 Task: Add Kind Dark Chocolate Whole Grain Clusters to the cart.
Action: Mouse moved to (26, 75)
Screenshot: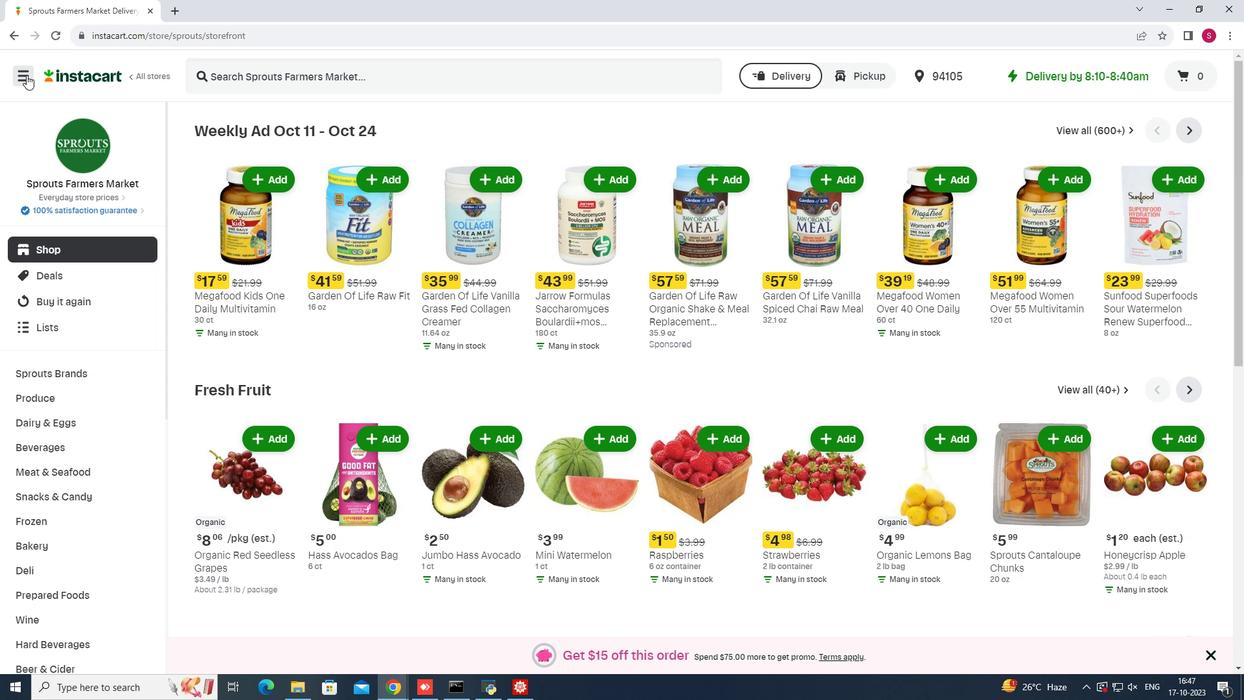 
Action: Mouse pressed left at (26, 75)
Screenshot: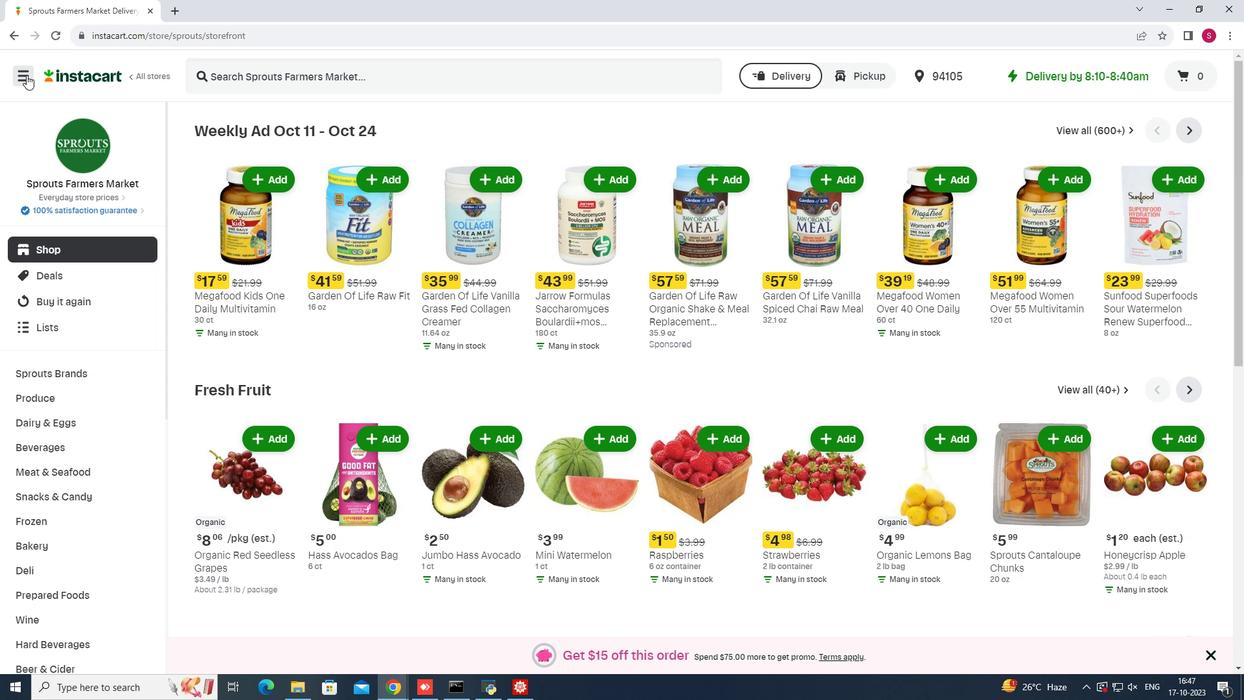 
Action: Mouse moved to (62, 339)
Screenshot: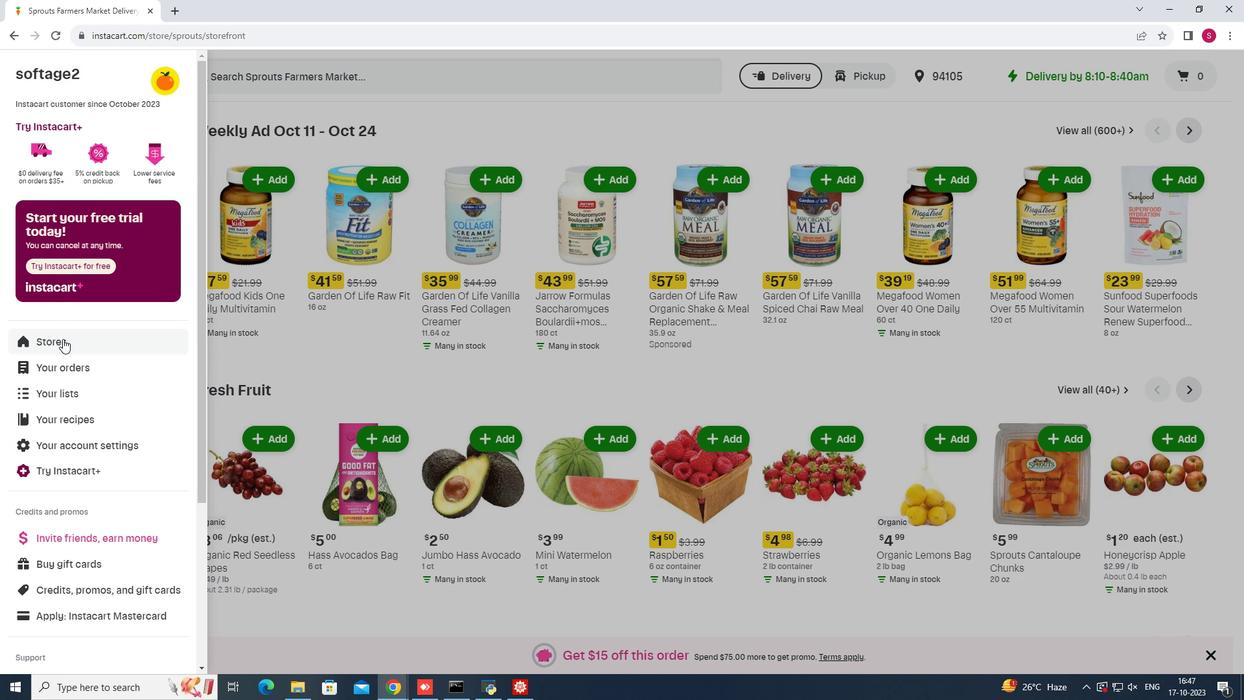
Action: Mouse pressed left at (62, 339)
Screenshot: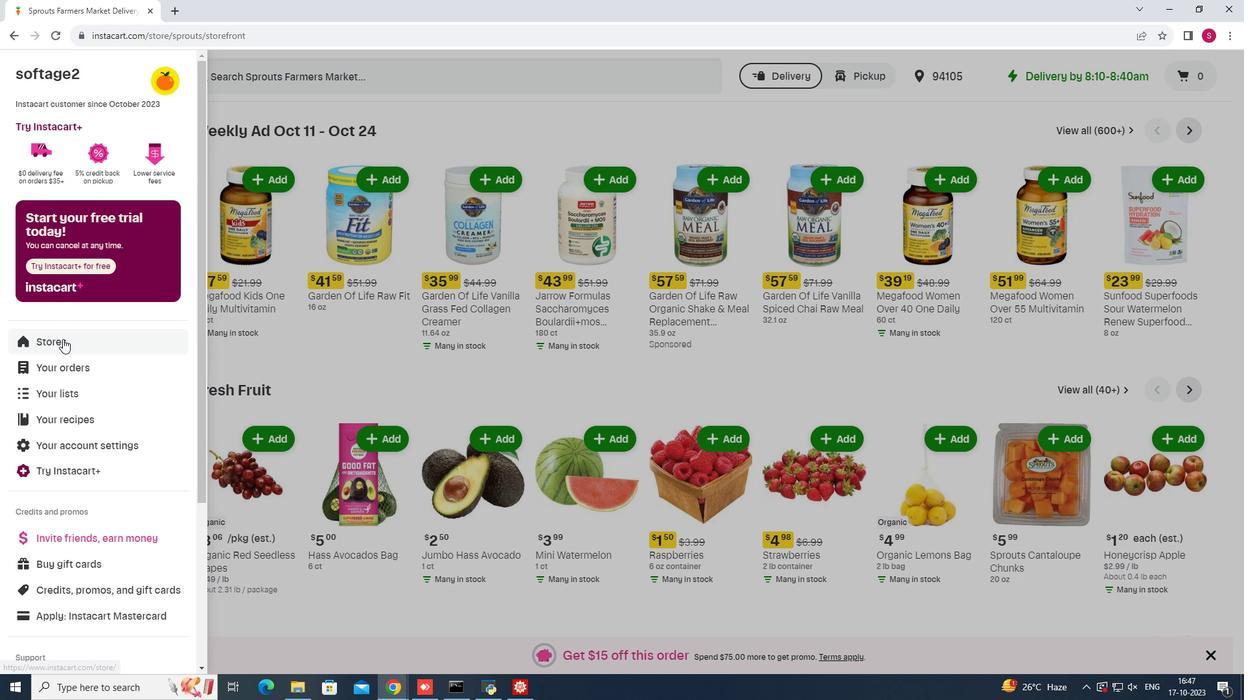 
Action: Mouse moved to (300, 119)
Screenshot: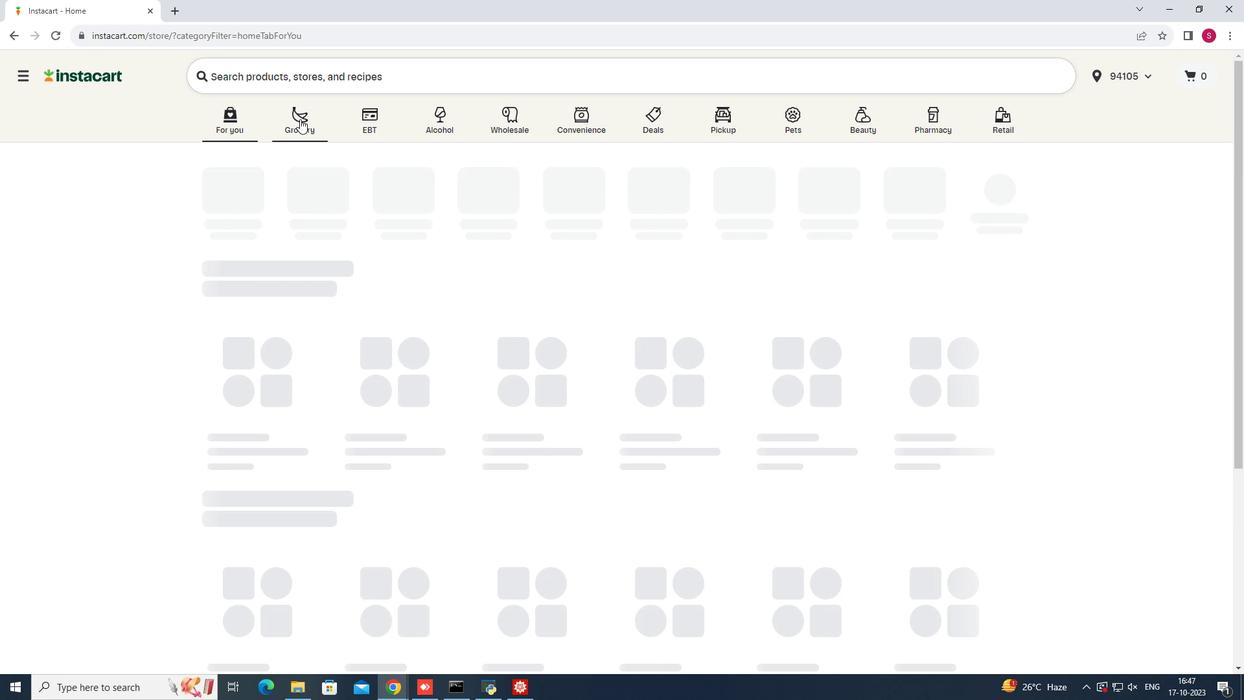 
Action: Mouse pressed left at (300, 119)
Screenshot: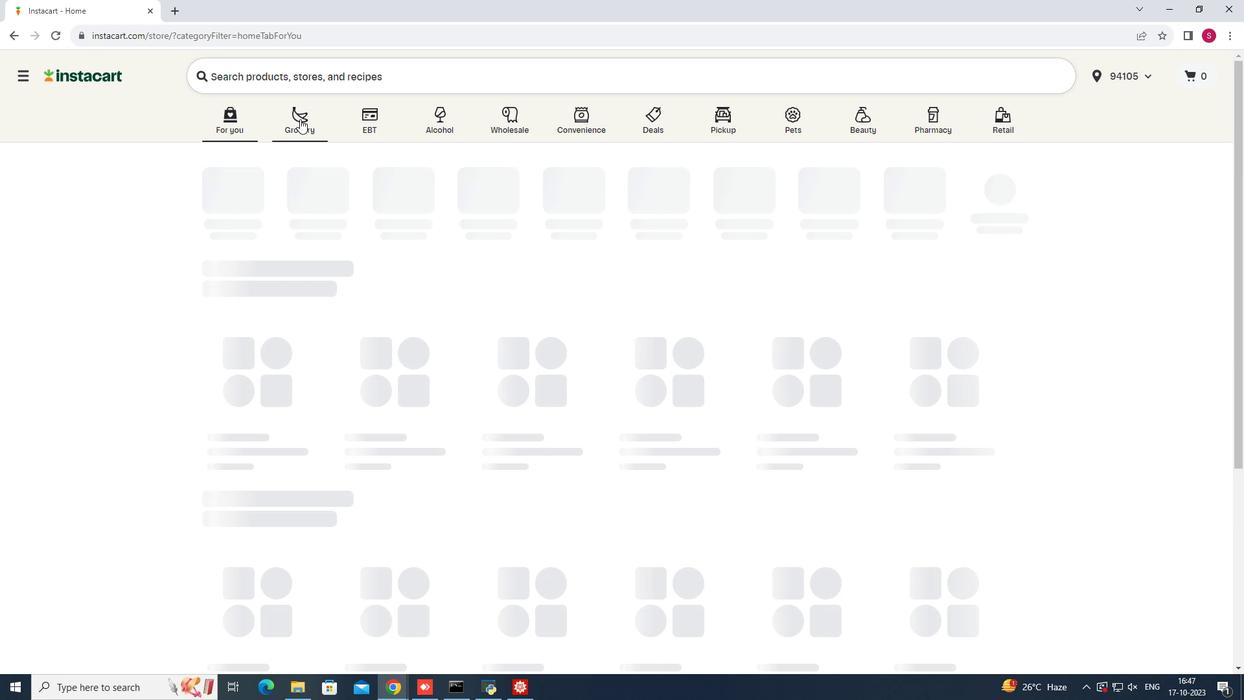 
Action: Mouse moved to (910, 177)
Screenshot: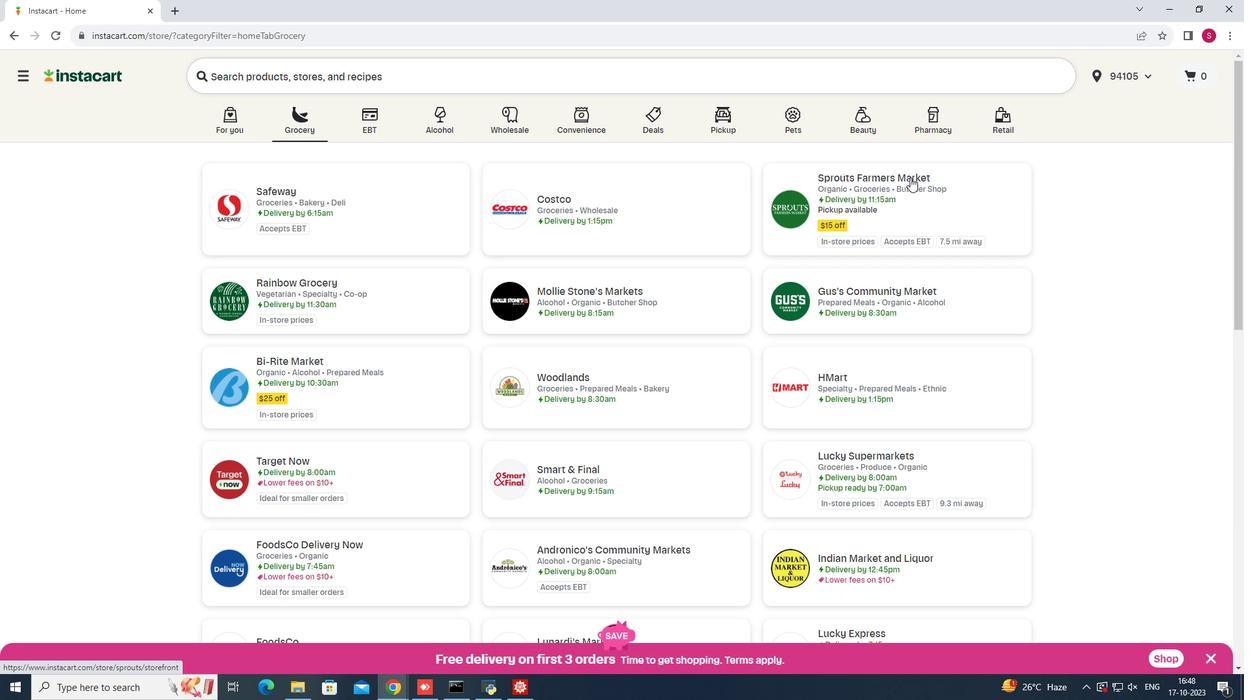 
Action: Mouse pressed left at (910, 177)
Screenshot: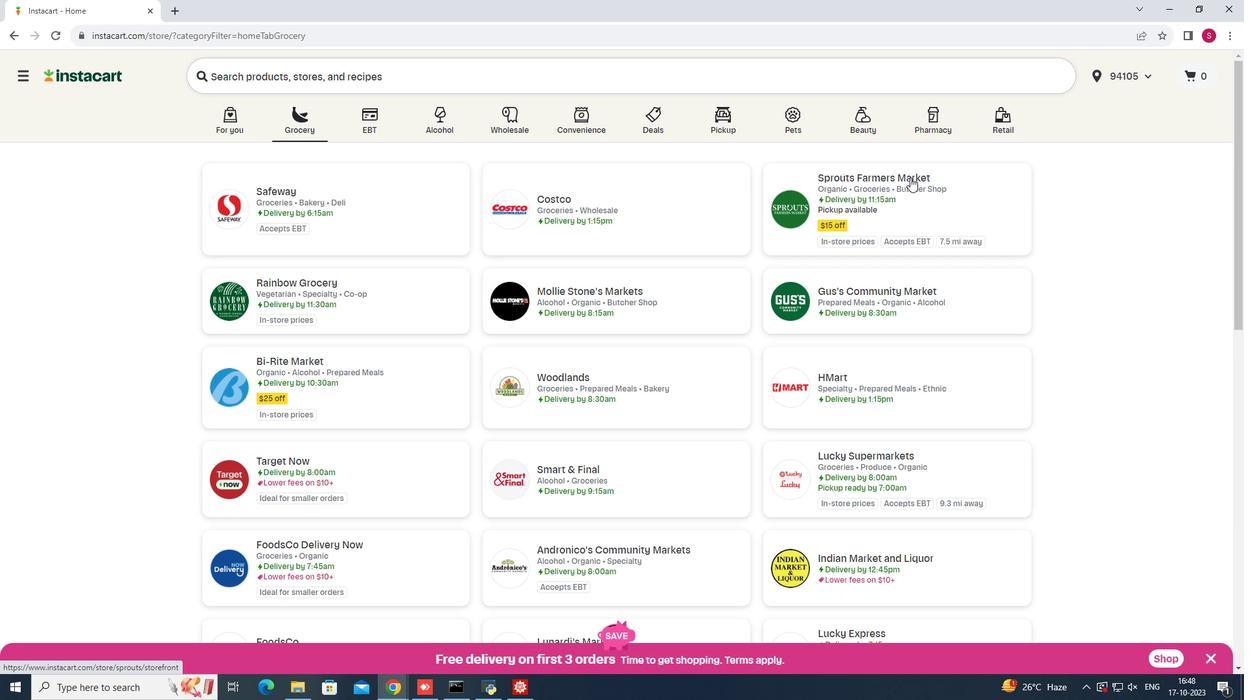 
Action: Mouse moved to (64, 497)
Screenshot: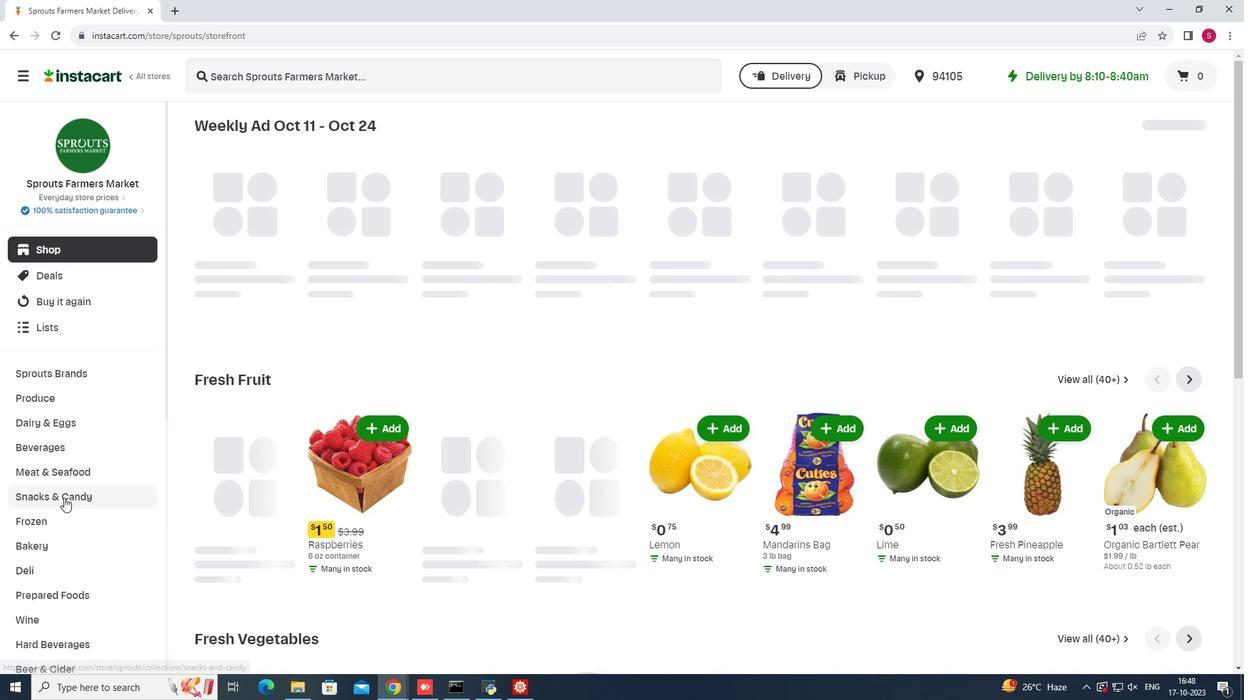 
Action: Mouse pressed left at (64, 497)
Screenshot: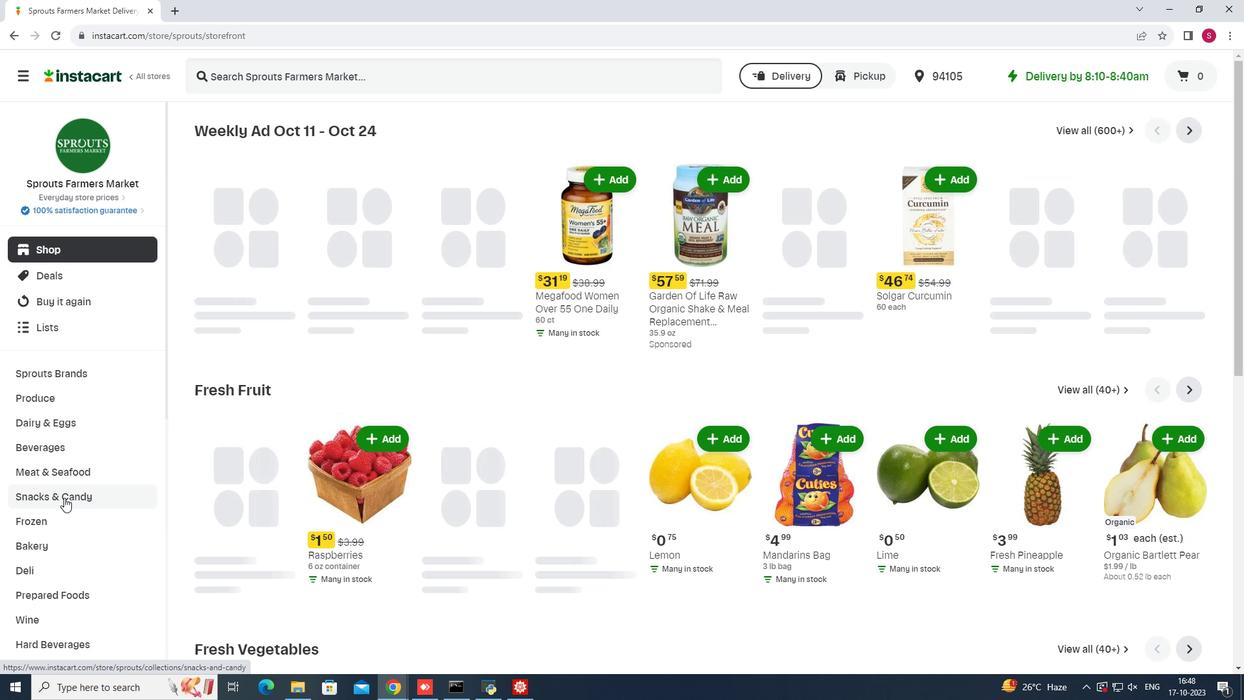 
Action: Mouse moved to (382, 163)
Screenshot: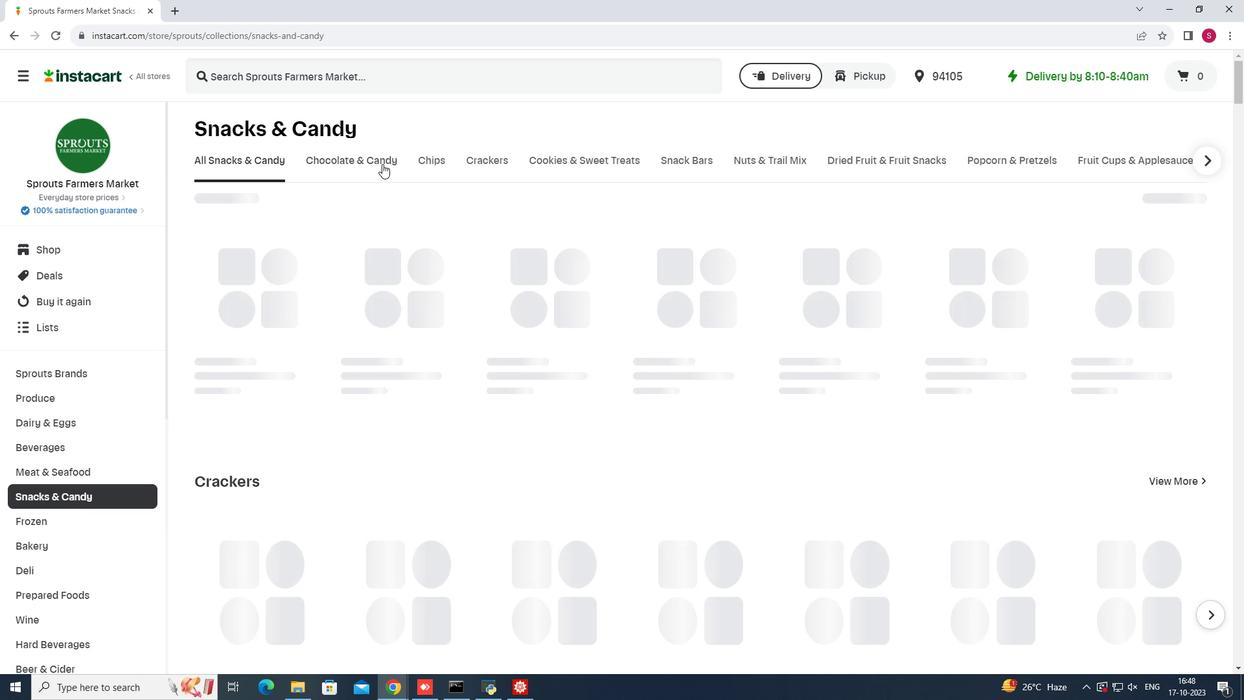 
Action: Mouse pressed left at (382, 163)
Screenshot: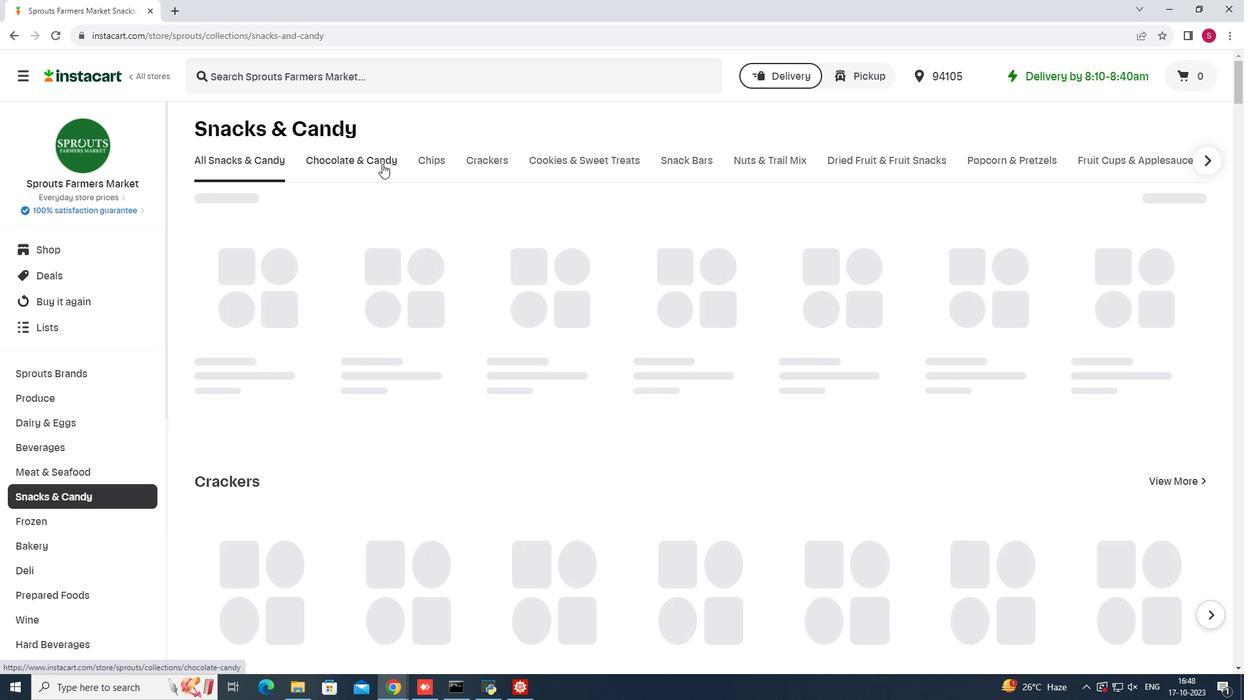 
Action: Mouse moved to (304, 215)
Screenshot: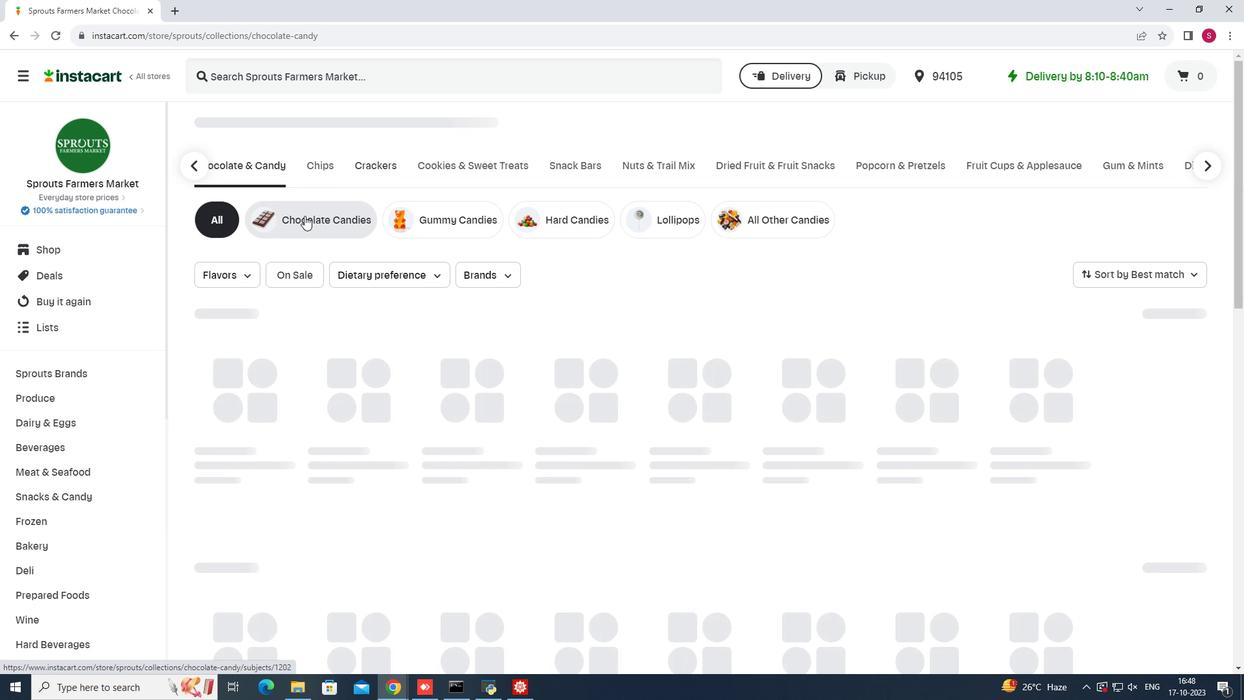 
Action: Mouse pressed left at (304, 215)
Screenshot: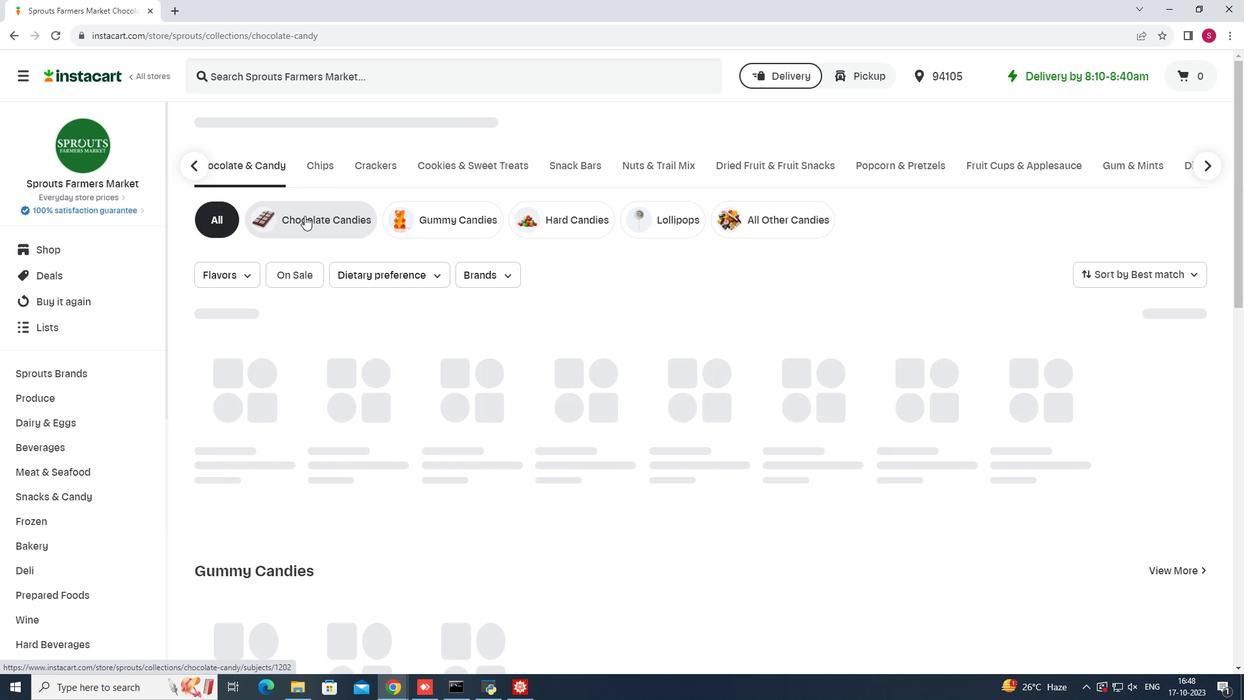 
Action: Mouse moved to (472, 71)
Screenshot: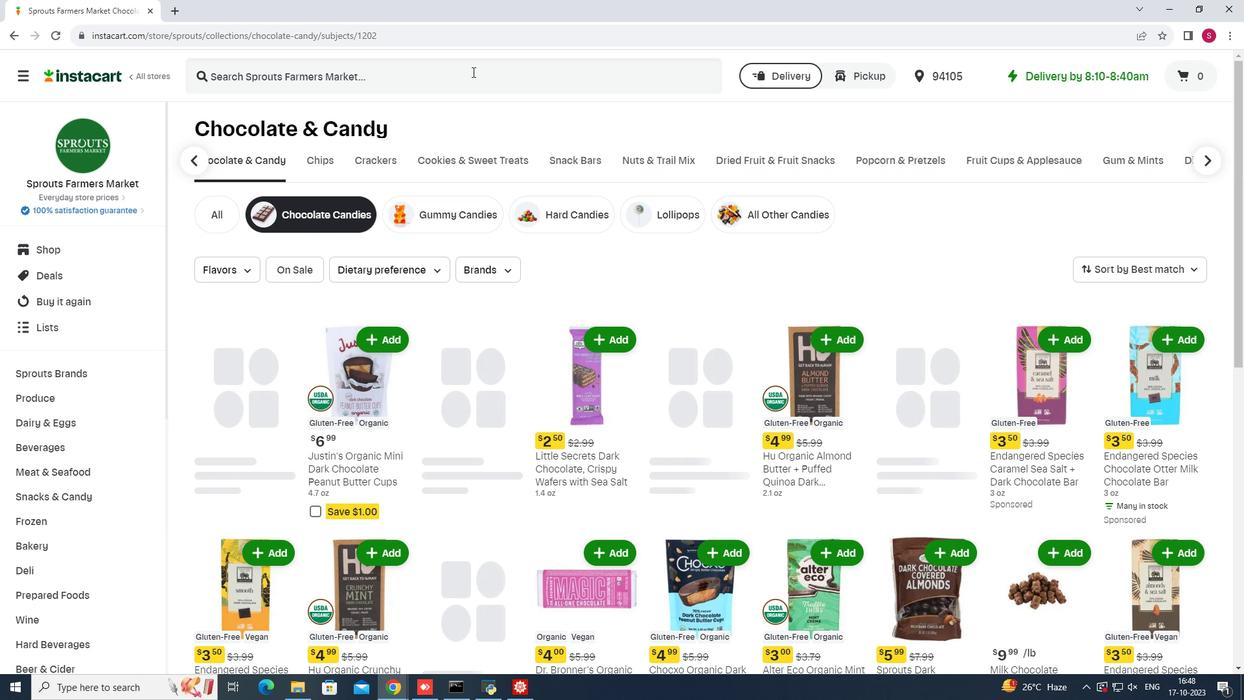 
Action: Mouse pressed left at (472, 71)
Screenshot: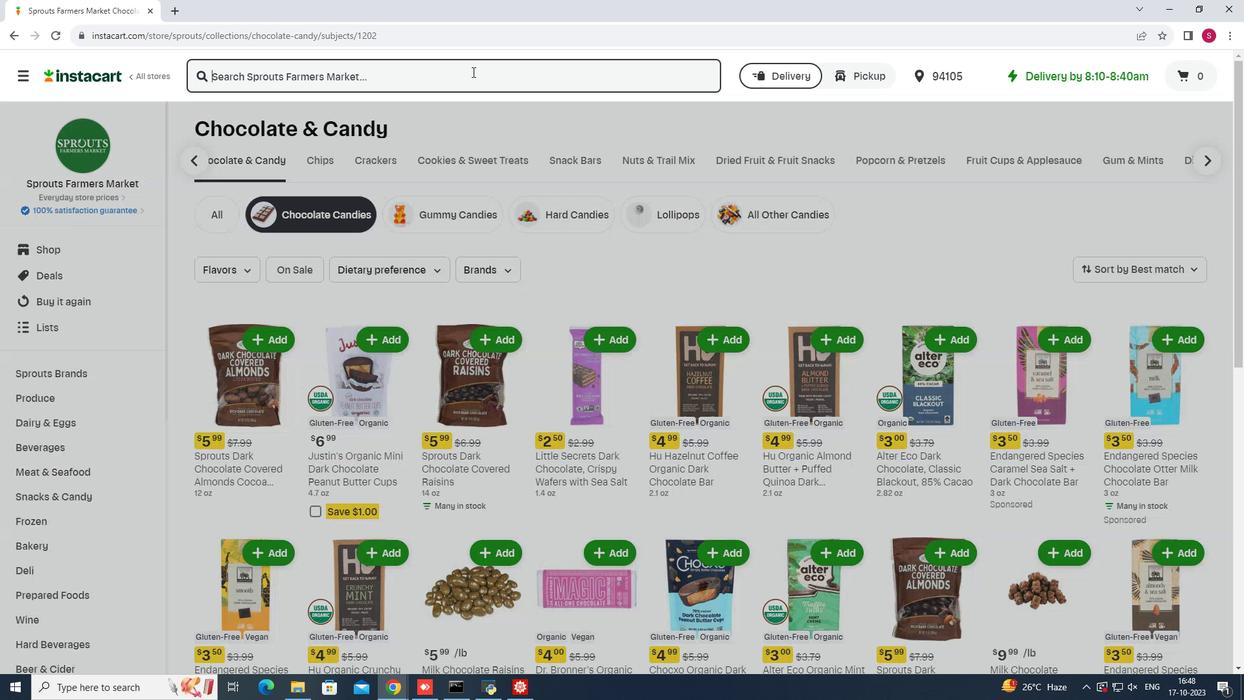 
Action: Key pressed <Key.shift>Kind<Key.space><Key.shift>Dark<Key.space><Key.shift>Chocolate<Key.space><Key.shift>Whole<Key.space><Key.shift>Grain<Key.space><Key.shift><Key.shift><Key.shift>Clusters<Key.enter>
Screenshot: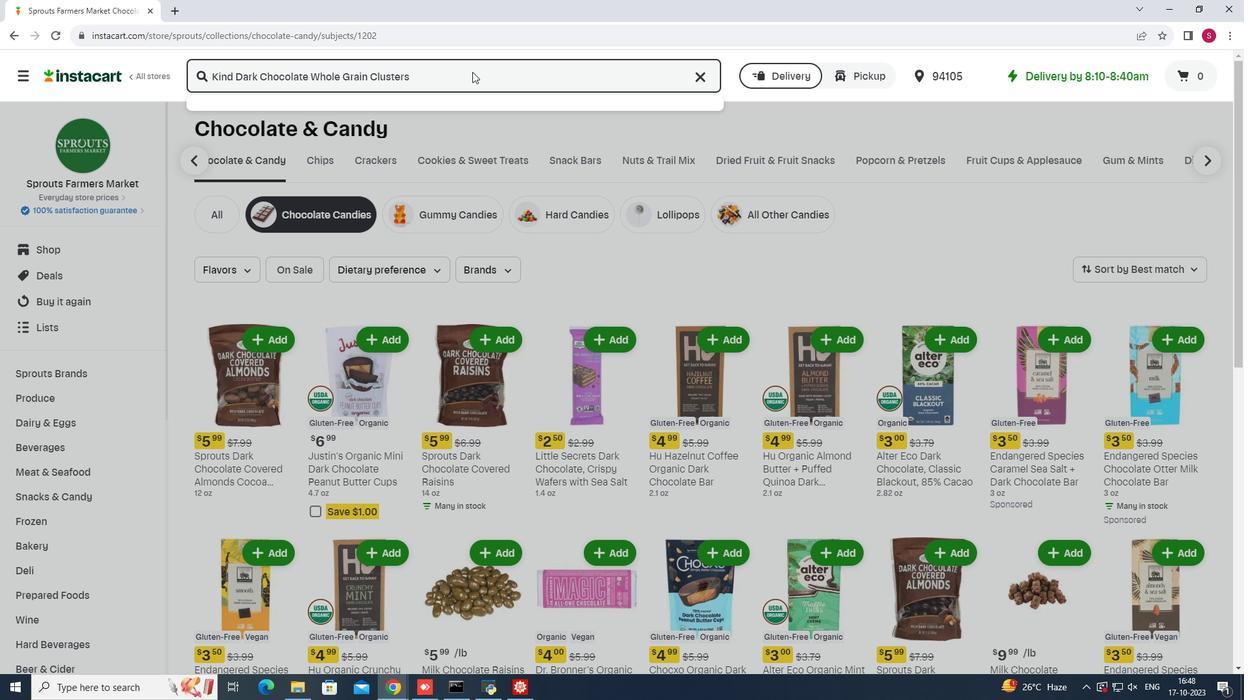 
Action: Mouse moved to (766, 215)
Screenshot: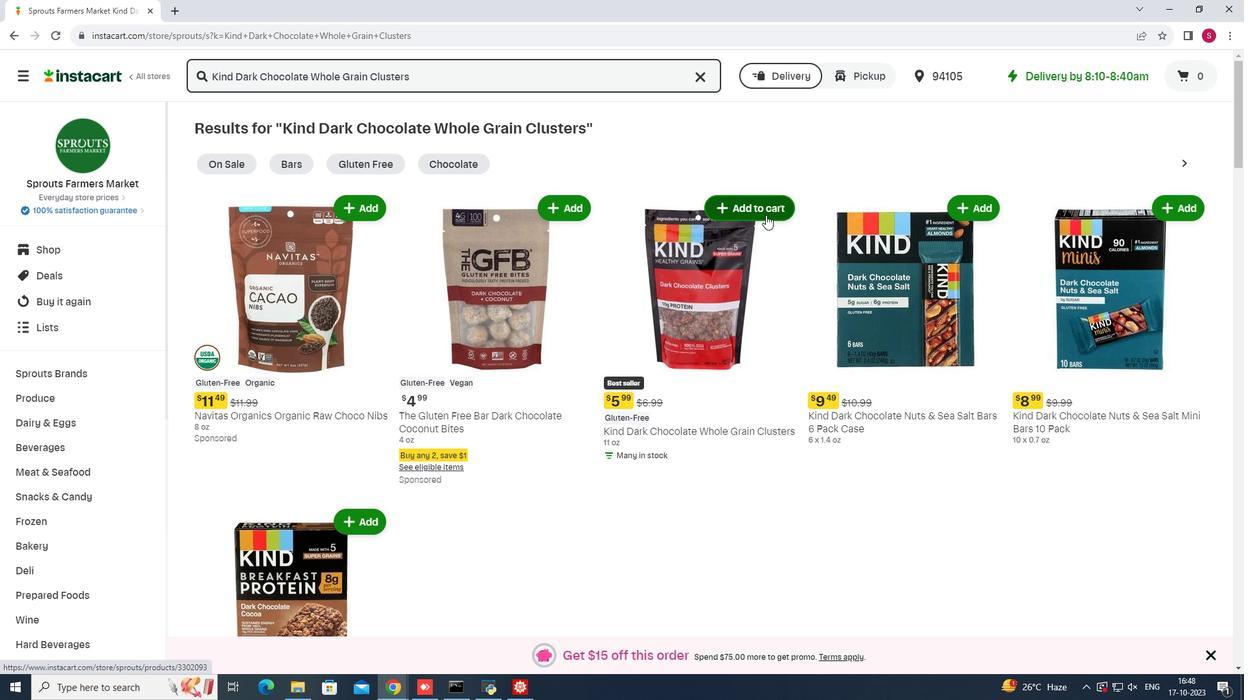 
Action: Mouse pressed left at (766, 215)
Screenshot: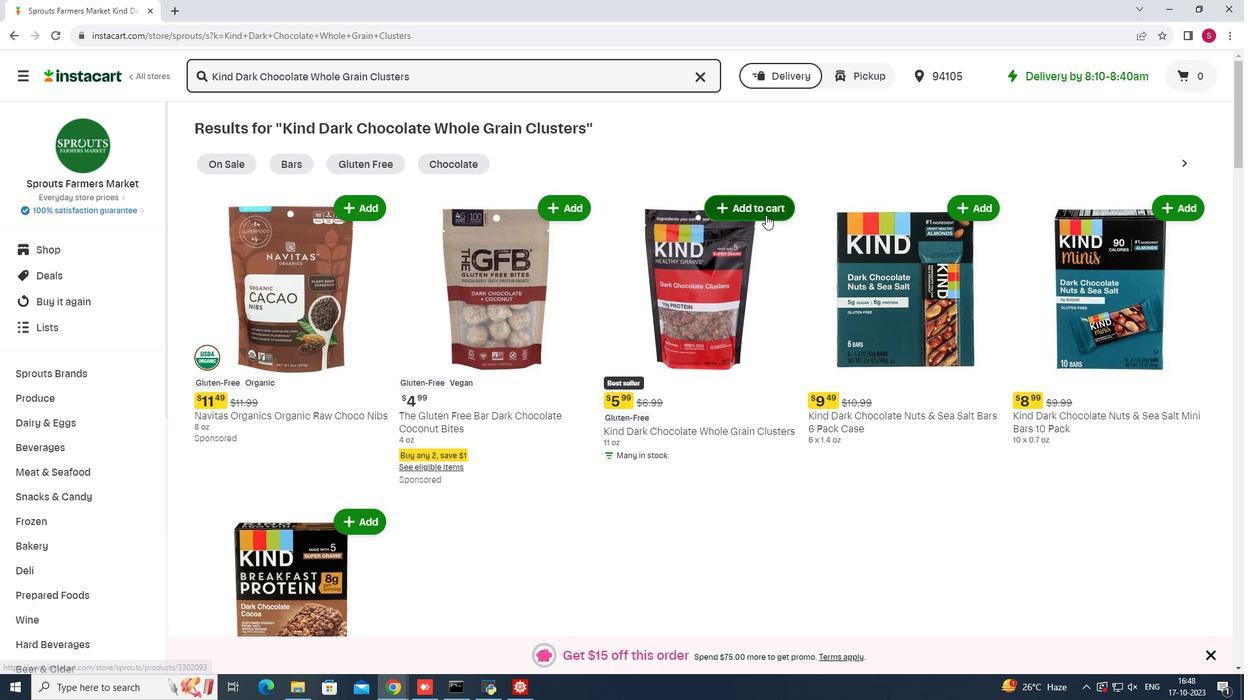 
Action: Mouse moved to (862, 129)
Screenshot: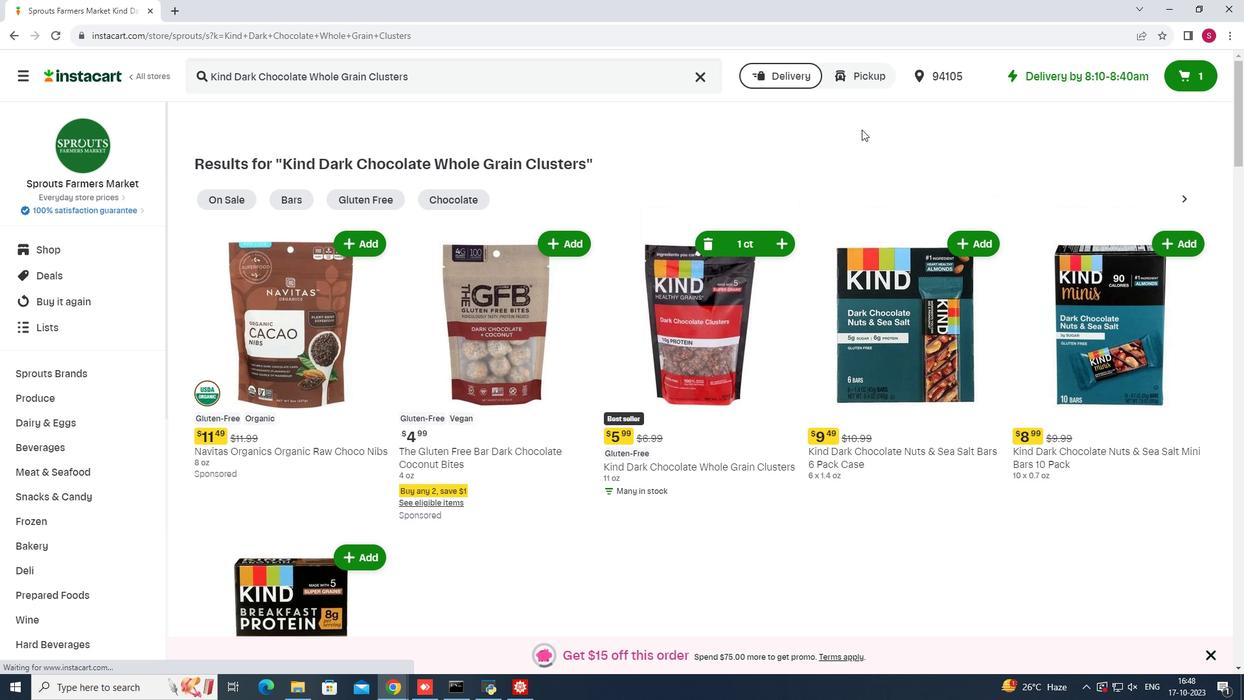 
